 Task: Add an event with the title Training Session: Effective Conflict Resolution in Diverse Teams, date '2024/04/27', time 7:30 AM to 9:30 AMand add a description: Participants will learn how to structure their presentations in a clear and logical manner. They will explore techniques for capturing audience attention, developing a compelling opening, organizing content effectively, and delivering a memorable closing.Select event color  Graphite . Add location for the event as: Melbourne, Australia, logged in from the account softage.4@softage.netand send the event invitation to softage.2@softage.net and softage.3@softage.net. Set a reminder for the event Every weekday(Monday to Friday)
Action: Mouse moved to (69, 94)
Screenshot: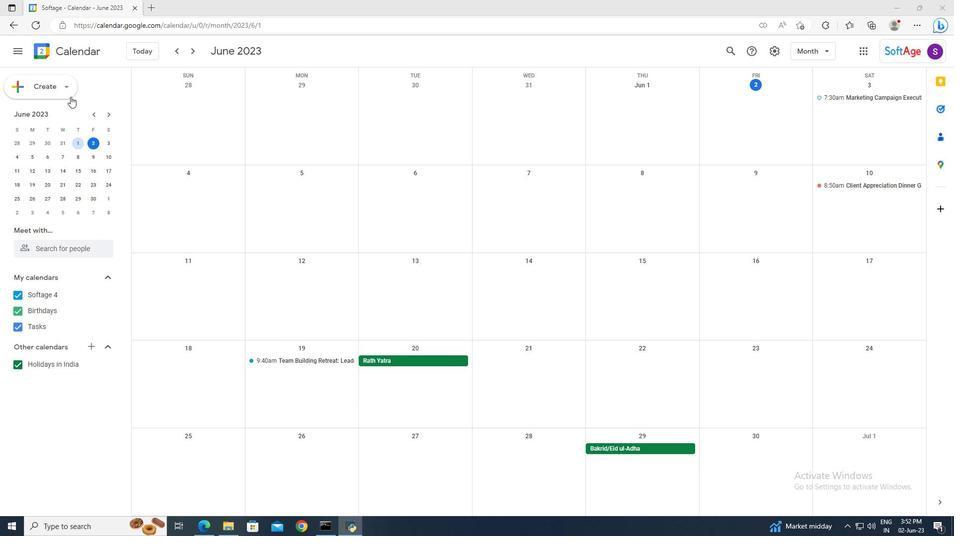 
Action: Mouse pressed left at (69, 94)
Screenshot: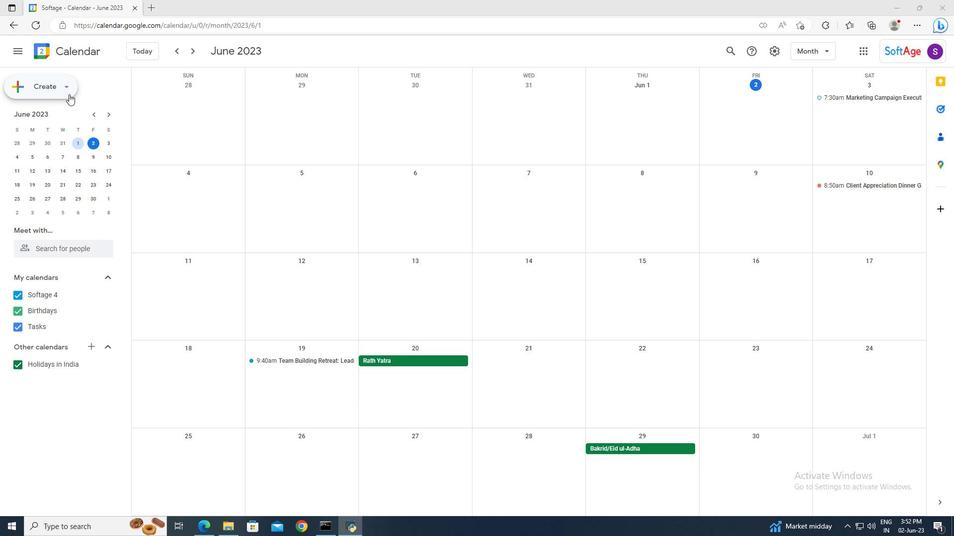 
Action: Mouse moved to (70, 105)
Screenshot: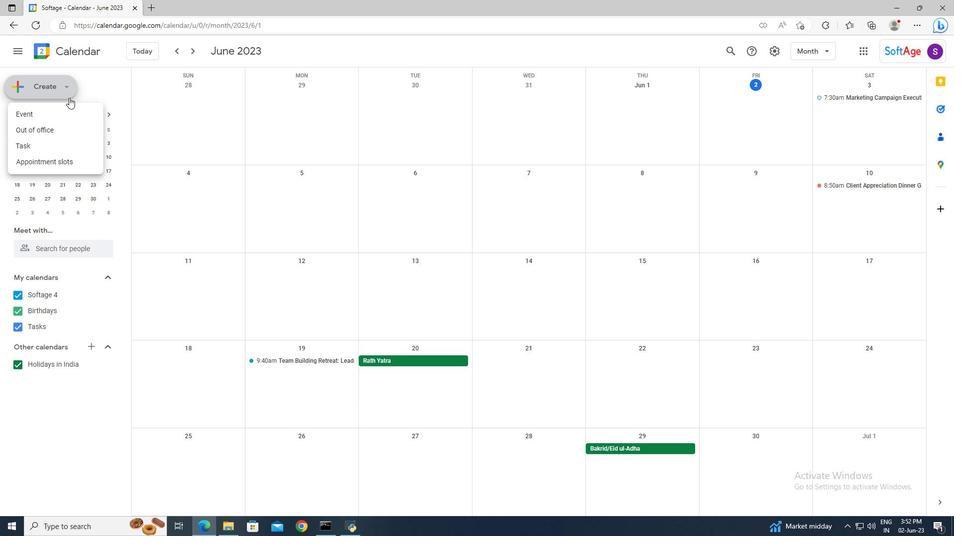 
Action: Mouse pressed left at (70, 105)
Screenshot: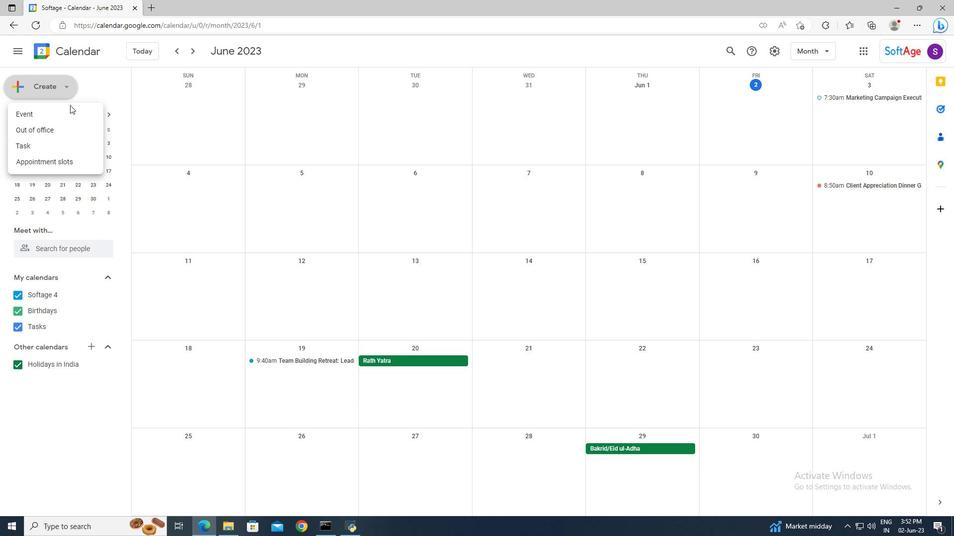
Action: Mouse moved to (71, 110)
Screenshot: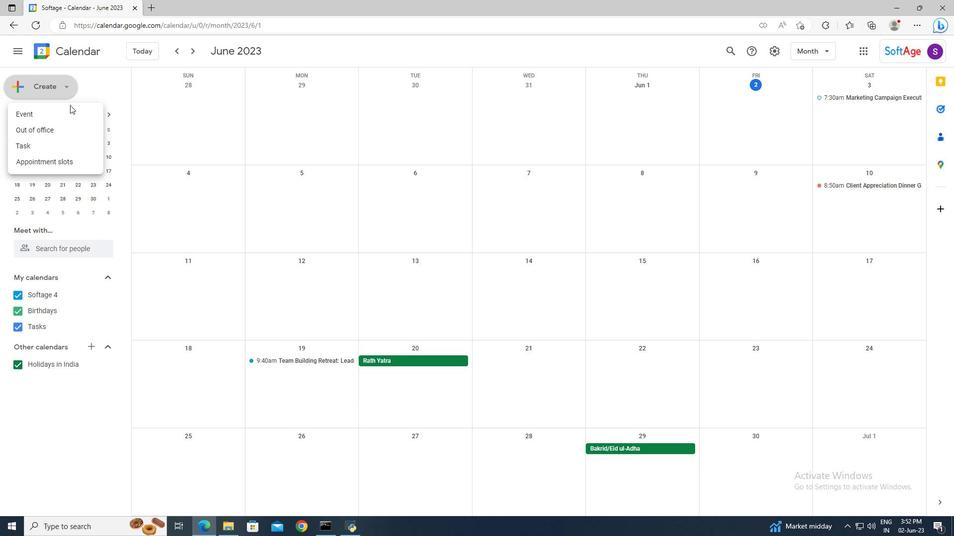 
Action: Mouse pressed left at (71, 110)
Screenshot: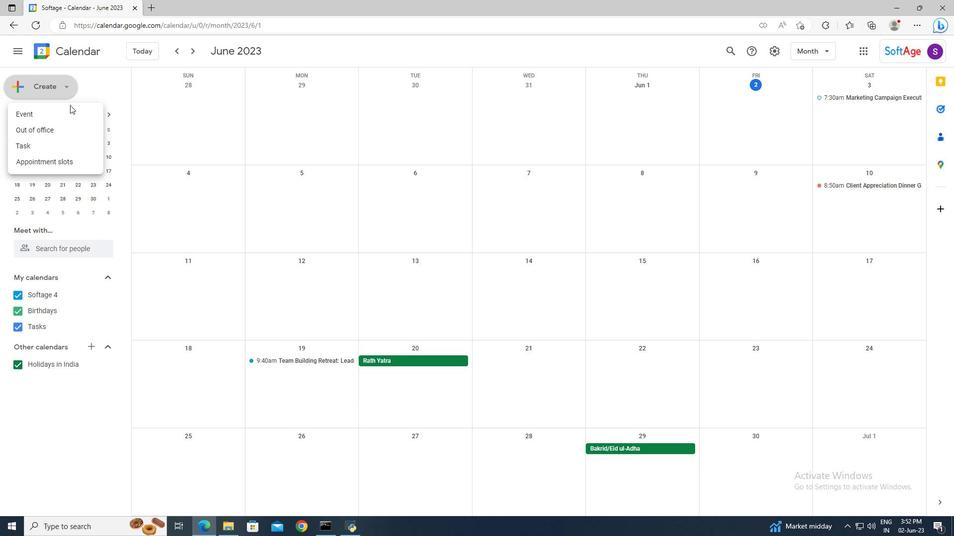 
Action: Mouse moved to (492, 337)
Screenshot: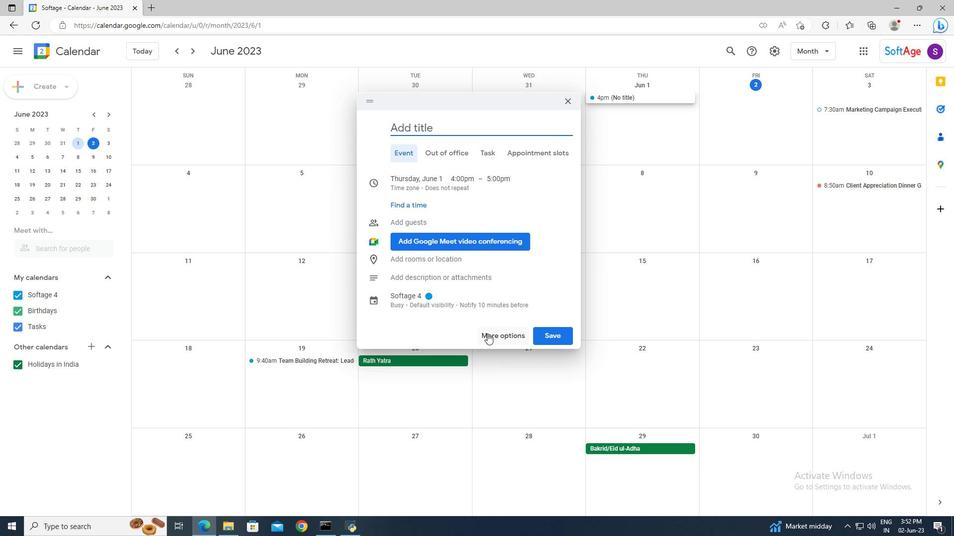 
Action: Mouse pressed left at (492, 337)
Screenshot: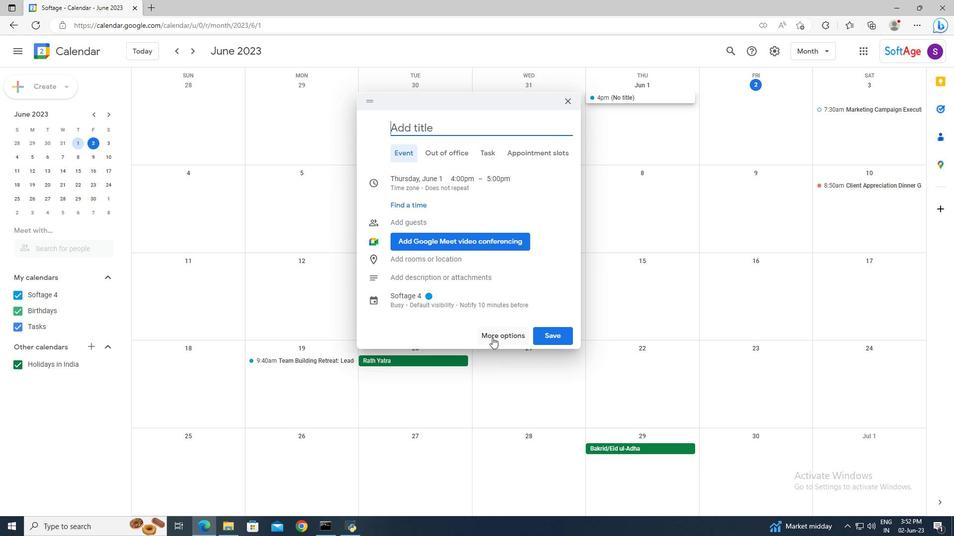 
Action: Mouse moved to (212, 58)
Screenshot: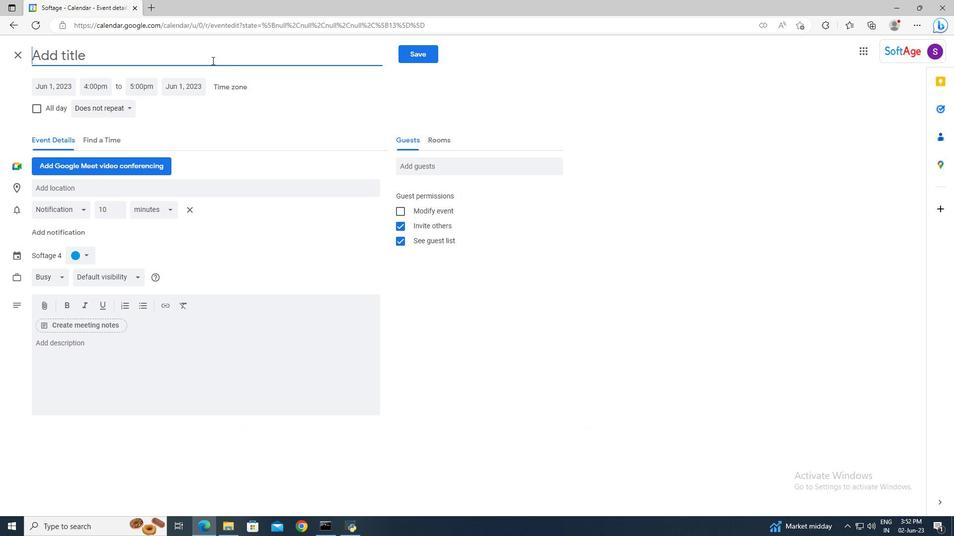 
Action: Mouse pressed left at (212, 58)
Screenshot: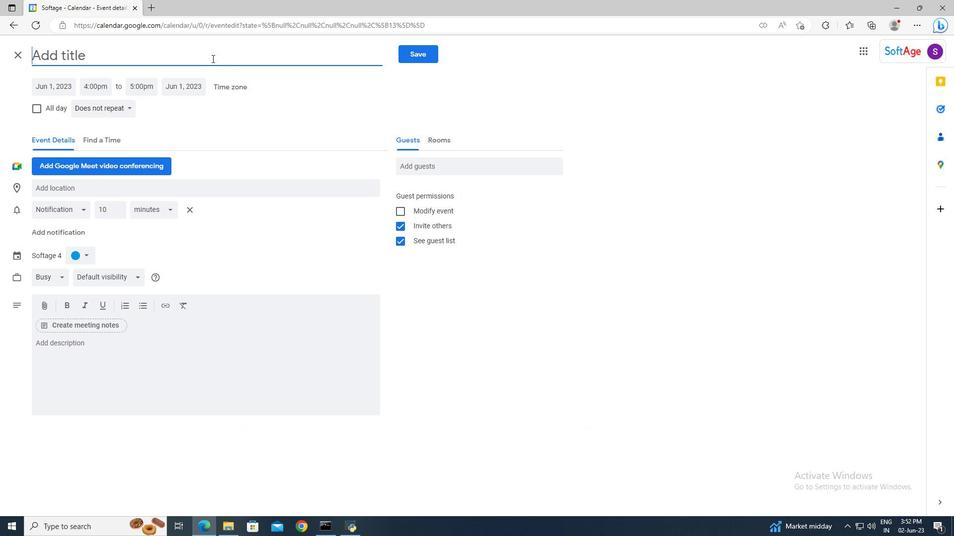 
Action: Key pressed <Key.shift>Training<Key.space><Key.shift_r>Session<Key.shift>:<Key.space><Key.shift>Effective<Key.space><Key.shift>Conflict<Key.space><Key.shift>Resolution<Key.space>in<Key.space><Key.shift>Diverse<Key.space><Key.shift>Teams
Screenshot: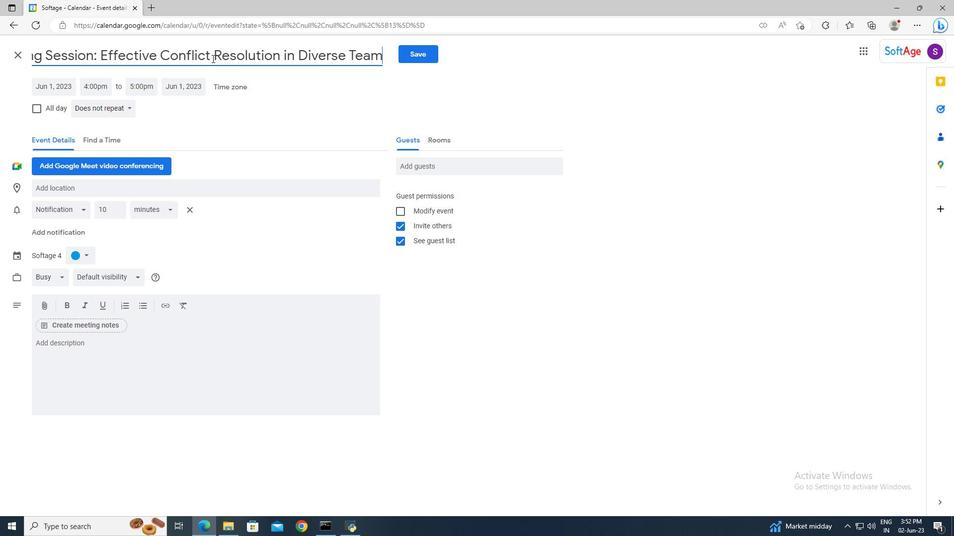 
Action: Mouse moved to (66, 90)
Screenshot: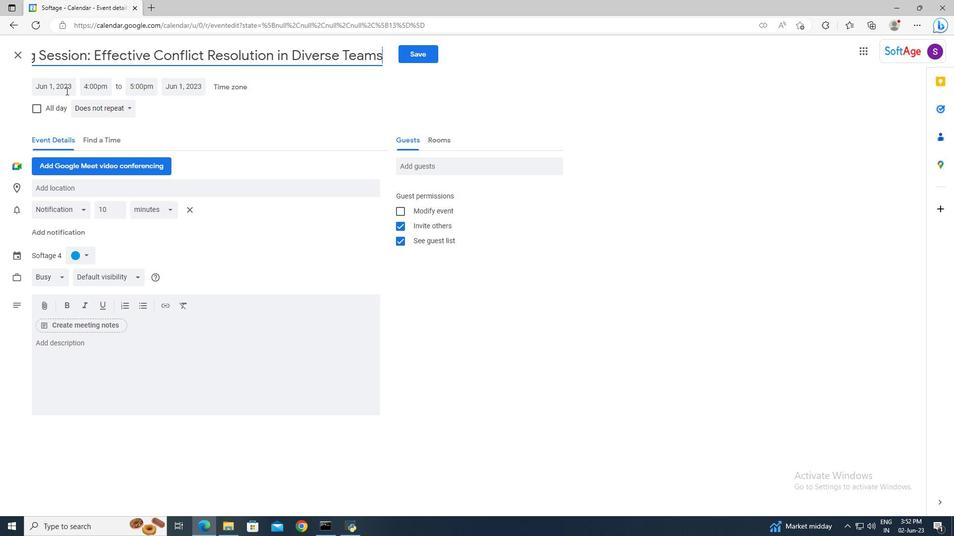 
Action: Mouse pressed left at (66, 90)
Screenshot: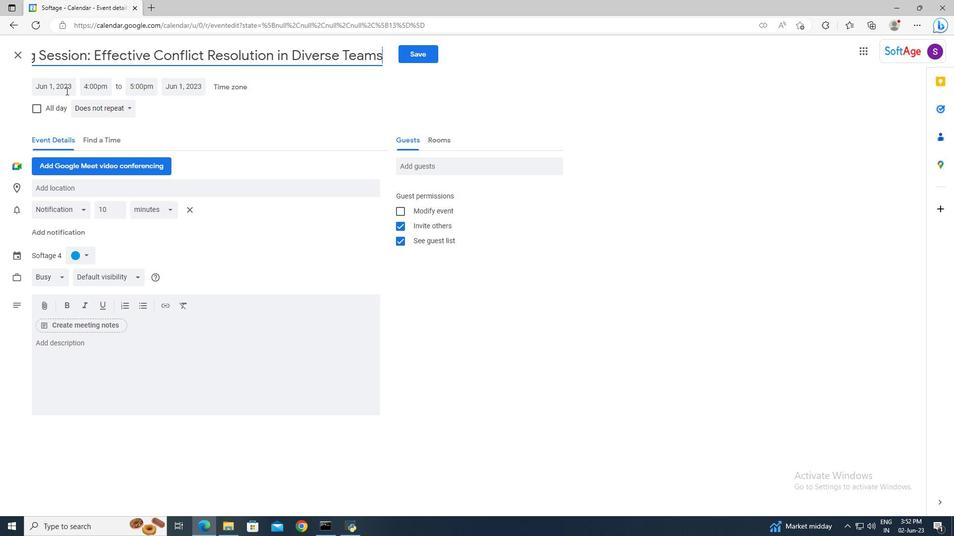 
Action: Key pressed 27/04/2024<Key.enter><Key.tab>7<Key.shift>:30am<Key.enter><Key.tab>9<Key.shift>:30am<Key.enter>
Screenshot: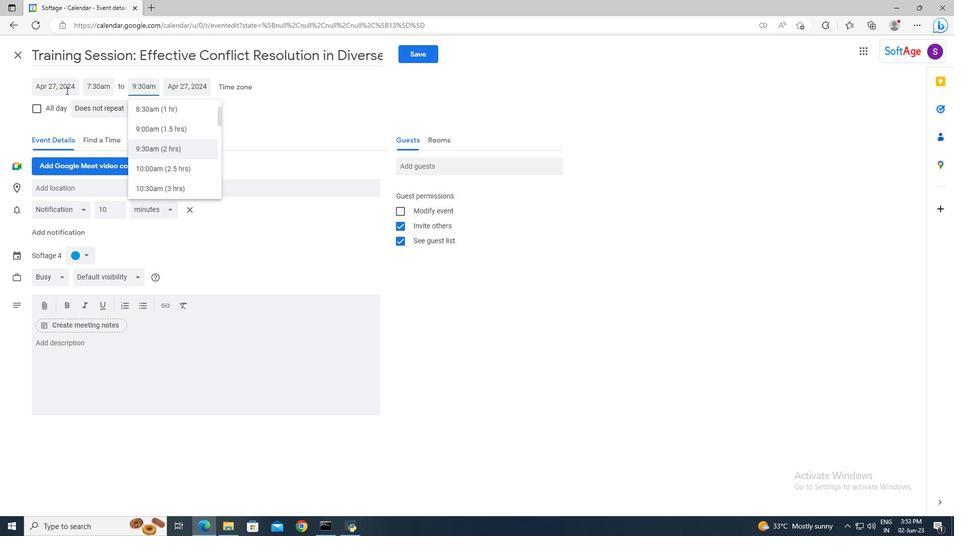 
Action: Mouse moved to (64, 345)
Screenshot: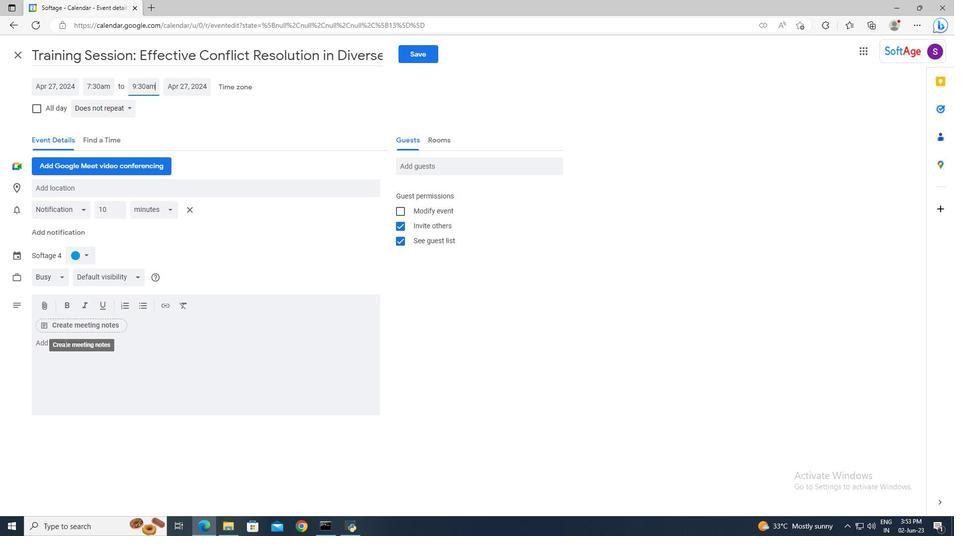 
Action: Mouse pressed left at (64, 345)
Screenshot: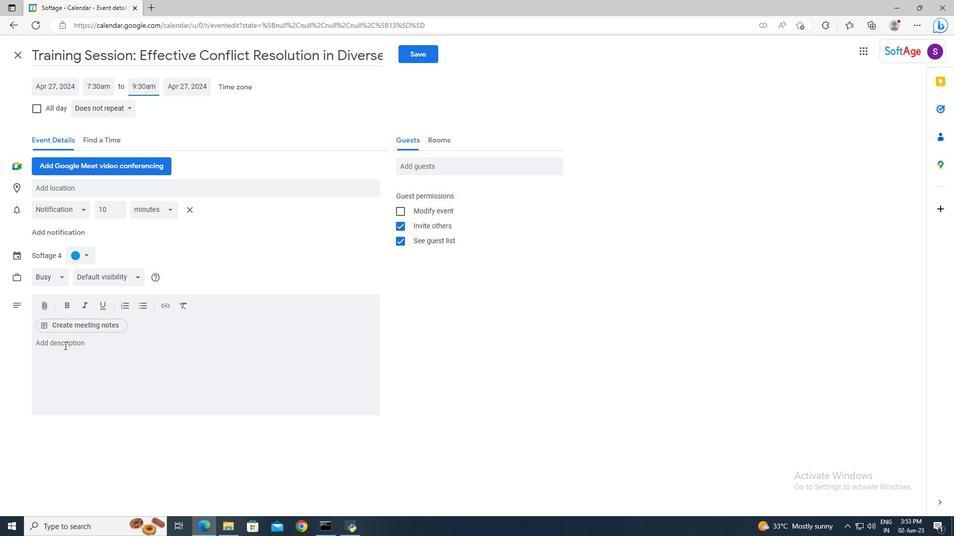 
Action: Key pressed <Key.shift>Participants<Key.space>will<Key.space>learn<Key.space>how<Key.space>to<Key.space>structure<Key.space>their<Key.space>presentations<Key.space>in<Key.space>a<Key.space>clear<Key.space>and<Key.space>logical<Key.space>manner.<Key.space><Key.shift><Key.shift><Key.shift><Key.shift>They<Key.space>will<Key.space>explore<Key.space>techniques<Key.space>for<Key.space>capturing<Key.space>audience<Key.space>attention,<Key.space>developing<Key.space>a<Key.space>compelling<Key.space>opening,<Key.space>organizing<Key.space>content<Key.space>effectively,<Key.space>and<Key.space>delivering<Key.space>a<Key.space>memorable<Key.space>closing.
Screenshot: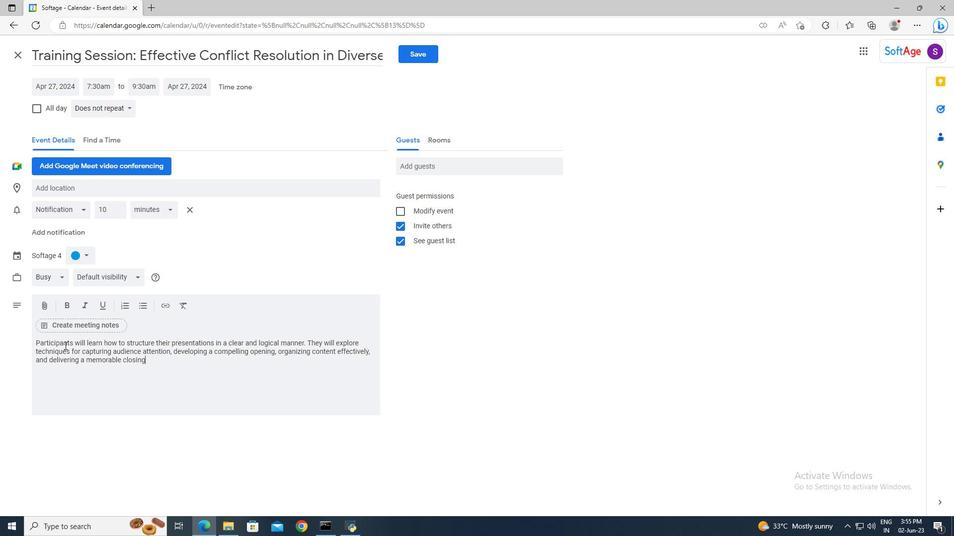 
Action: Mouse moved to (87, 260)
Screenshot: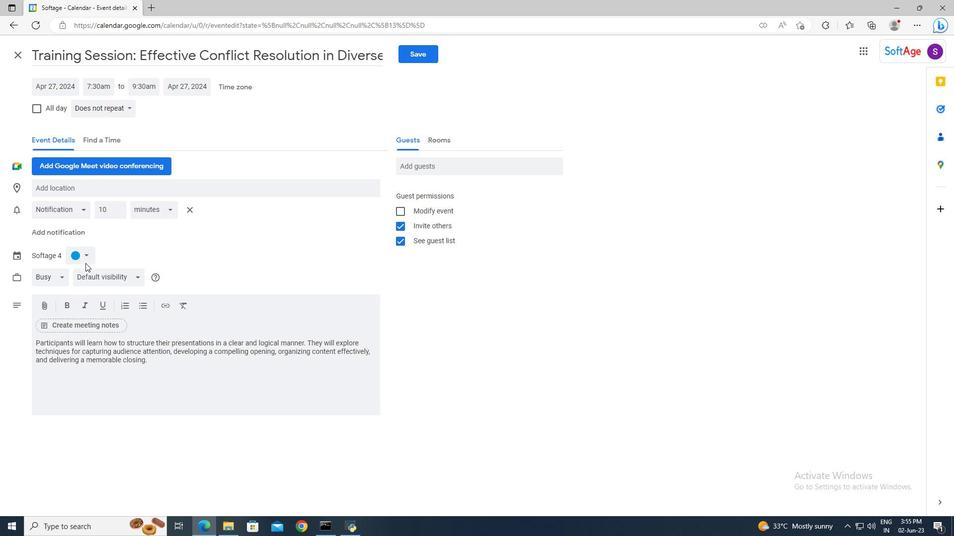 
Action: Mouse pressed left at (87, 260)
Screenshot: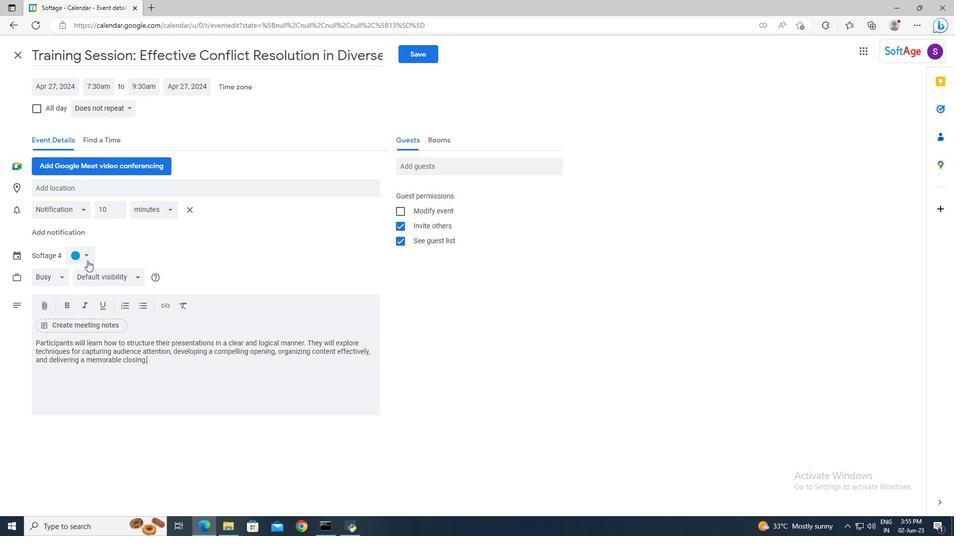 
Action: Mouse moved to (73, 311)
Screenshot: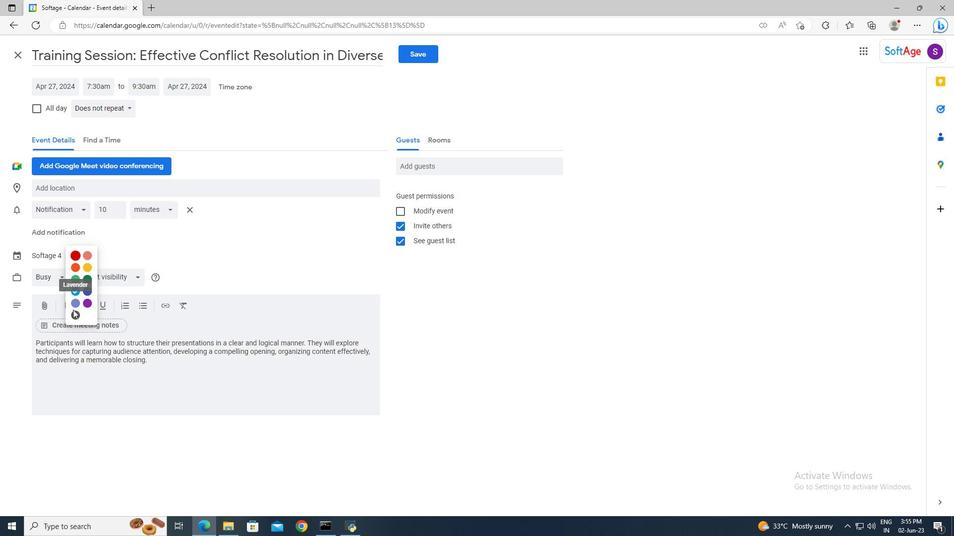 
Action: Mouse pressed left at (73, 311)
Screenshot: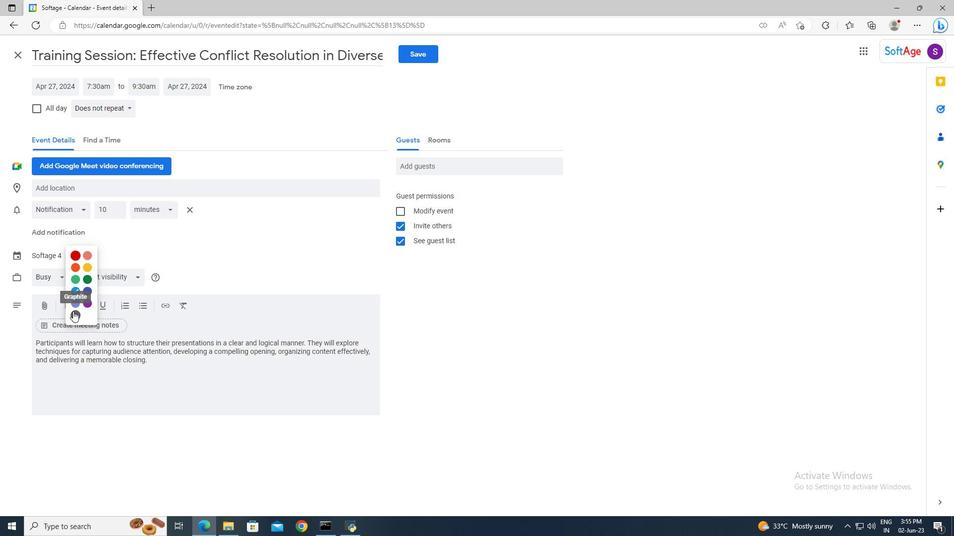 
Action: Mouse moved to (70, 192)
Screenshot: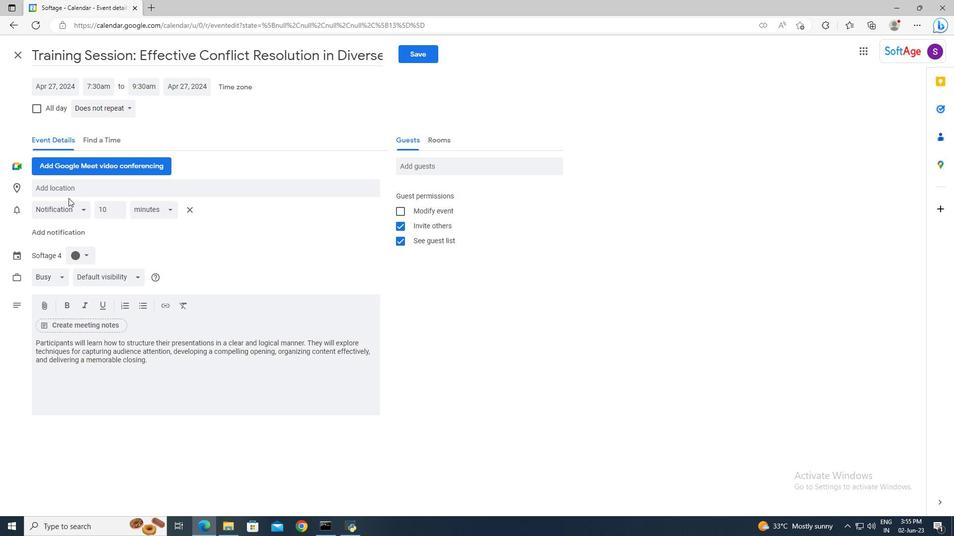
Action: Mouse pressed left at (70, 192)
Screenshot: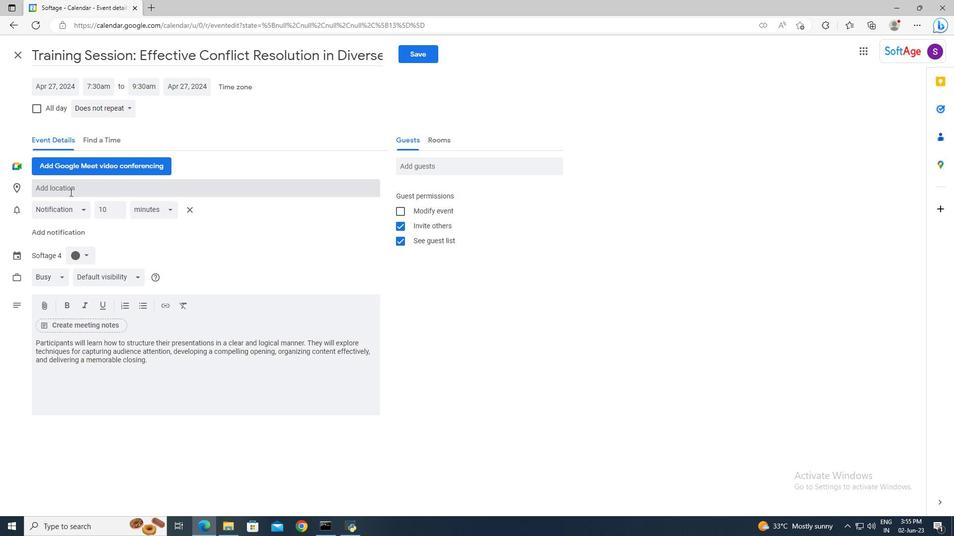 
Action: Mouse moved to (70, 192)
Screenshot: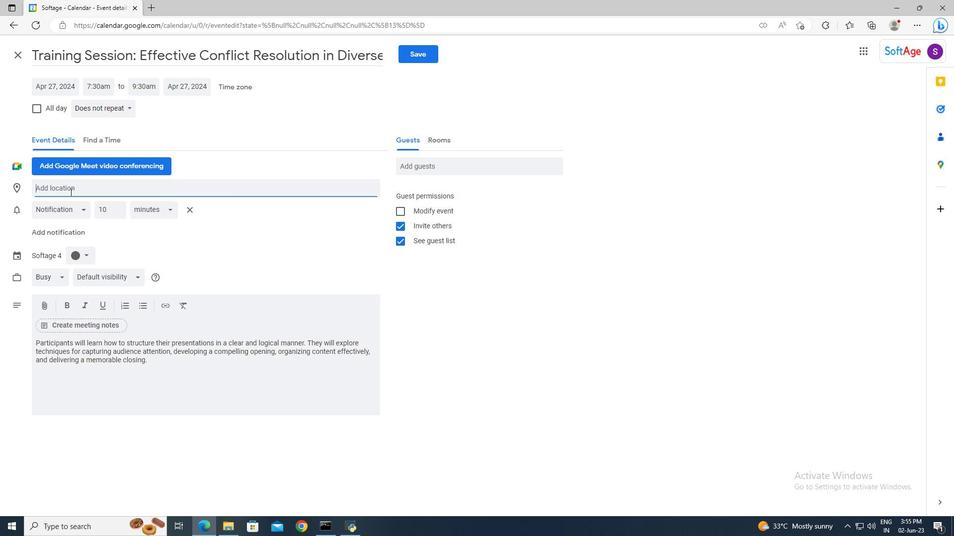 
Action: Key pressed <Key.shift>Melbourne,<Key.space><Key.shift>Australia
Screenshot: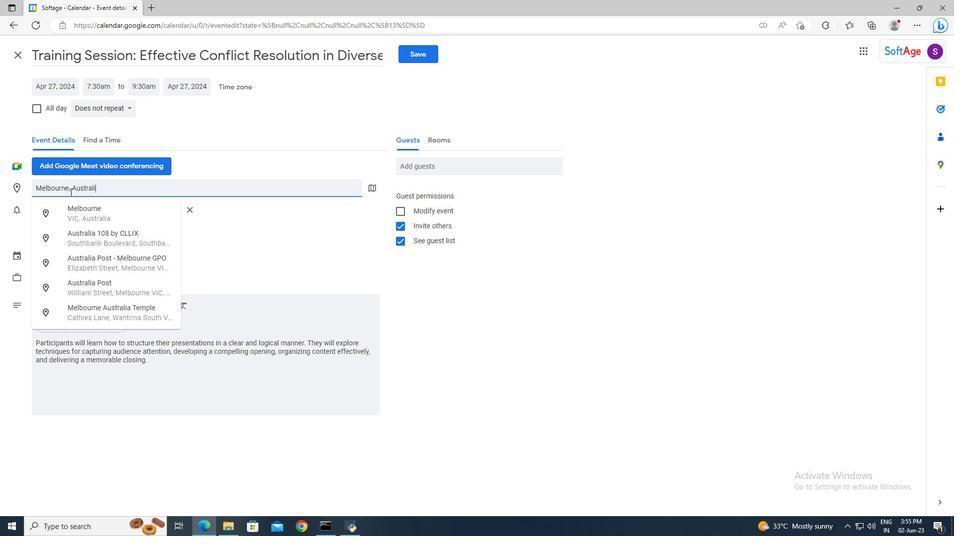 
Action: Mouse moved to (80, 218)
Screenshot: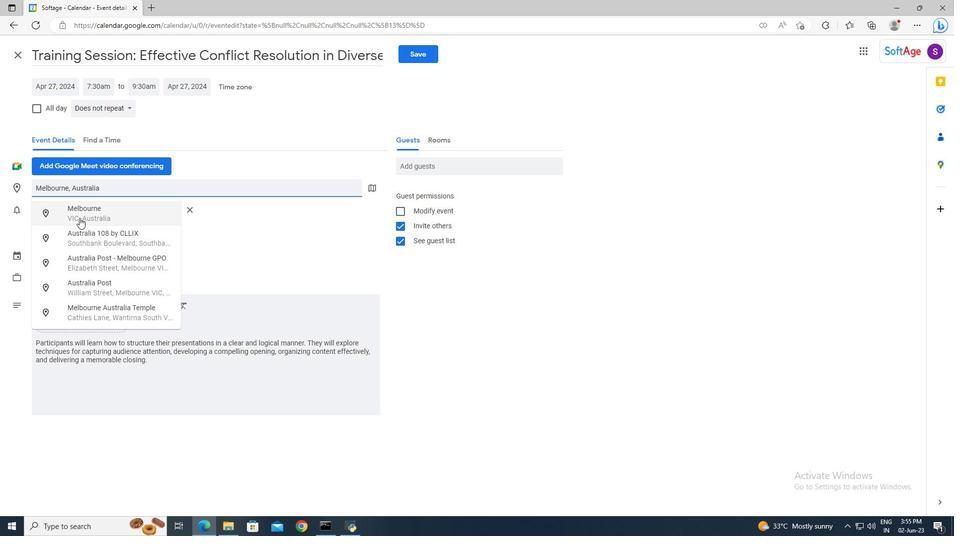 
Action: Mouse pressed left at (80, 218)
Screenshot: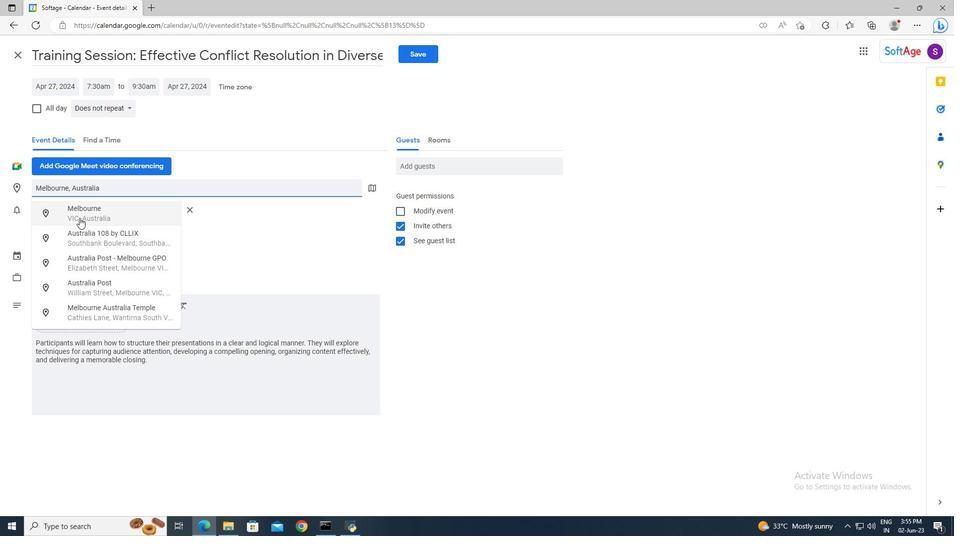 
Action: Mouse moved to (423, 171)
Screenshot: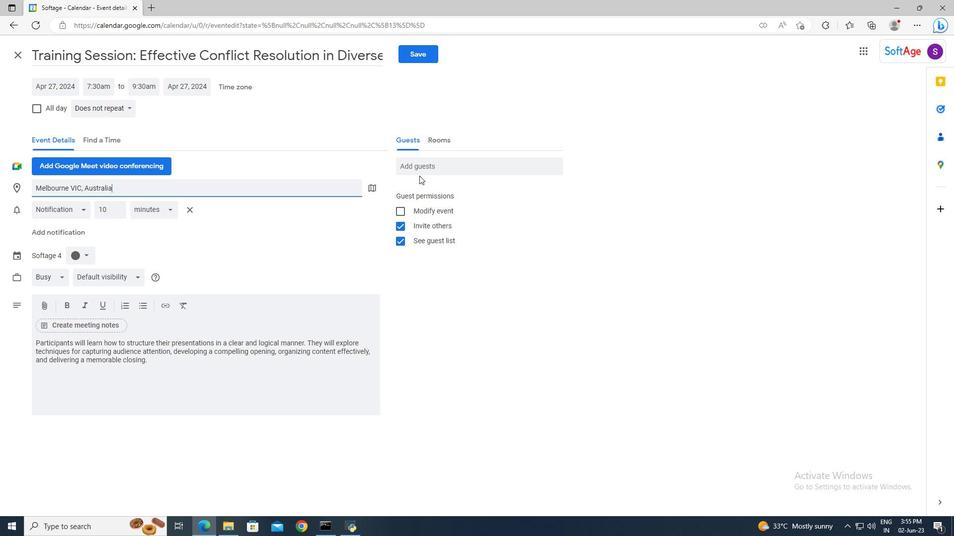 
Action: Mouse pressed left at (423, 171)
Screenshot: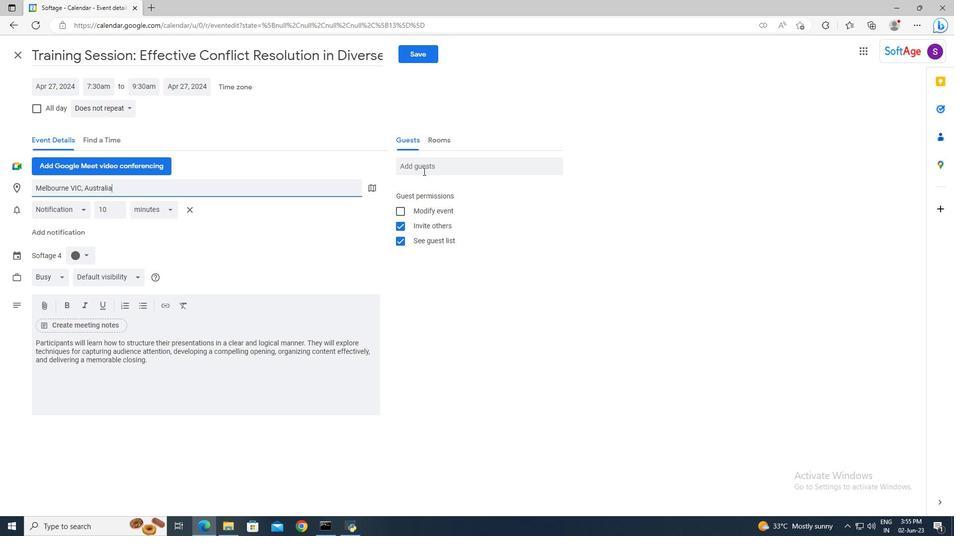 
Action: Mouse moved to (411, 164)
Screenshot: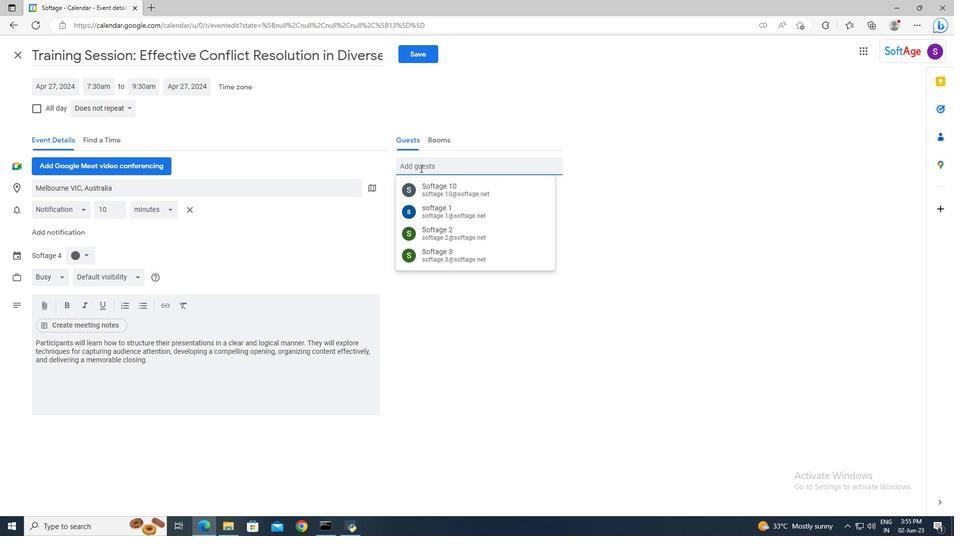 
Action: Key pressed softage.2<Key.shift>@softage.net<Key.enter>softage.3<Key.shift><Key.shift><Key.shift><Key.shift><Key.shift><Key.shift><Key.shift><Key.shift><Key.shift><Key.shift>@softage.net<Key.enter>
Screenshot: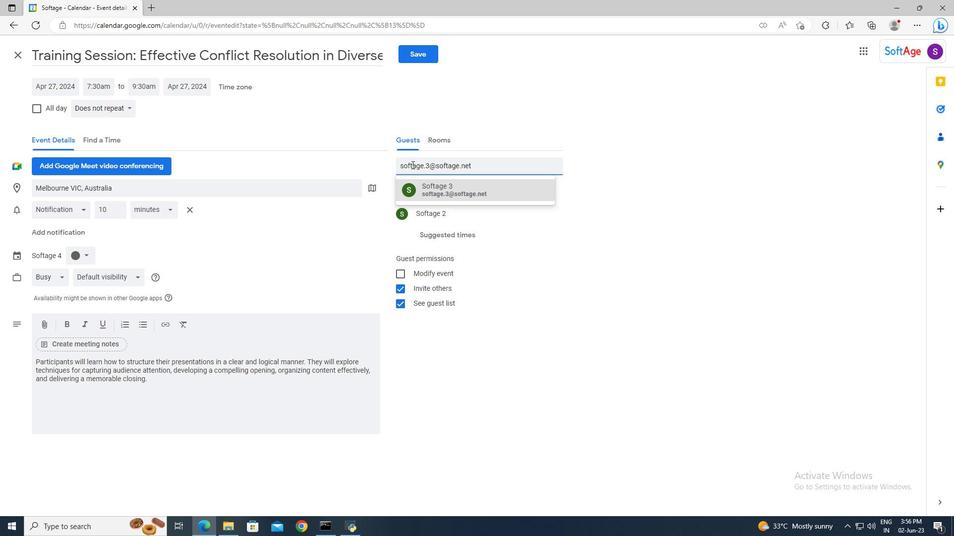 
Action: Mouse moved to (128, 104)
Screenshot: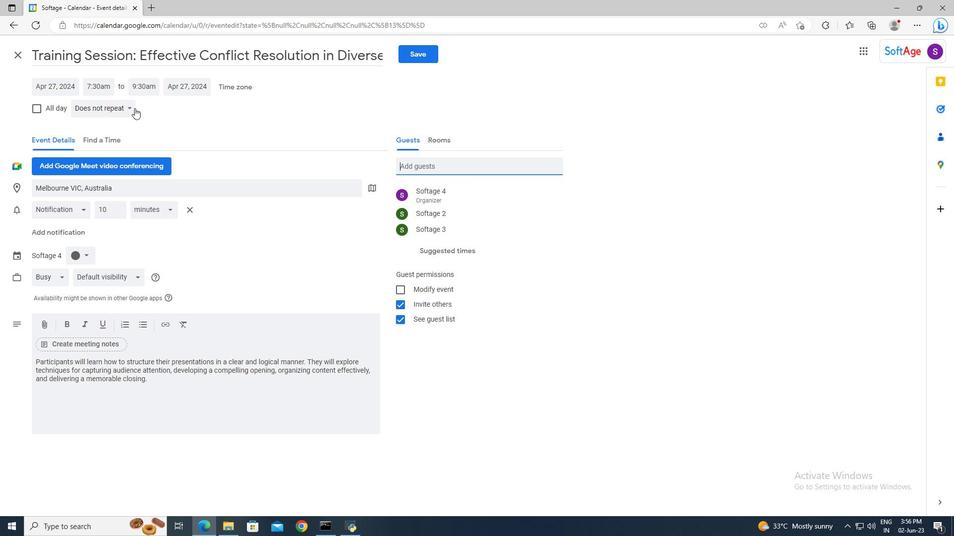 
Action: Mouse pressed left at (128, 104)
Screenshot: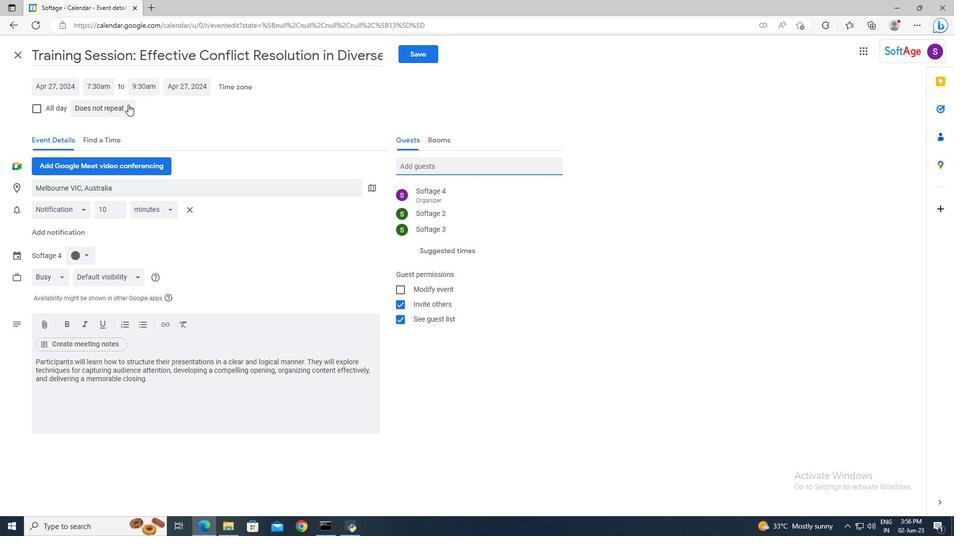 
Action: Mouse moved to (131, 216)
Screenshot: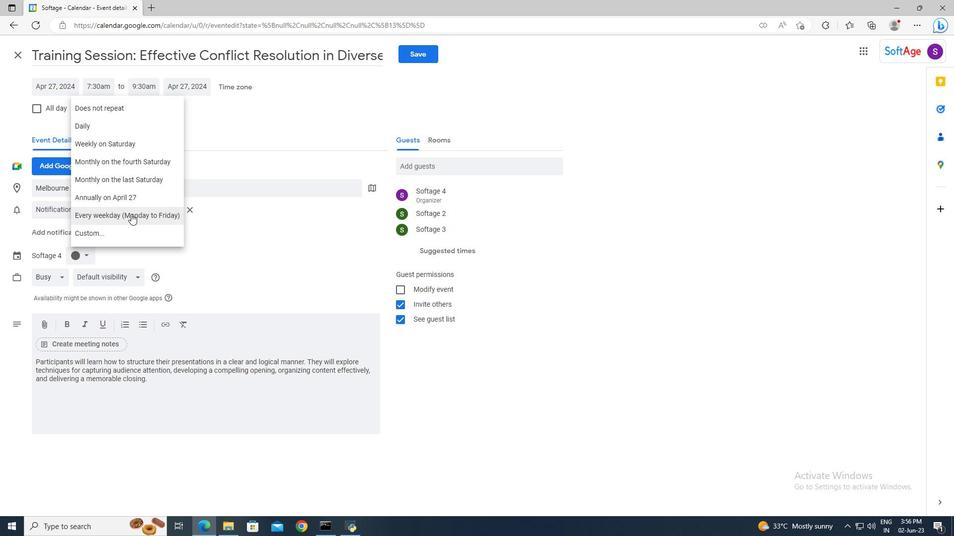 
Action: Mouse pressed left at (131, 216)
Screenshot: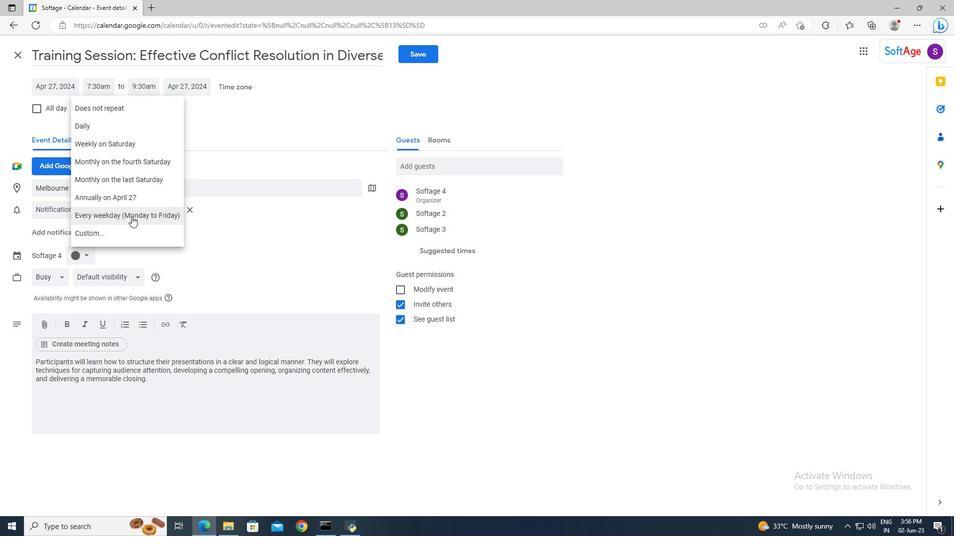 
Action: Mouse moved to (408, 56)
Screenshot: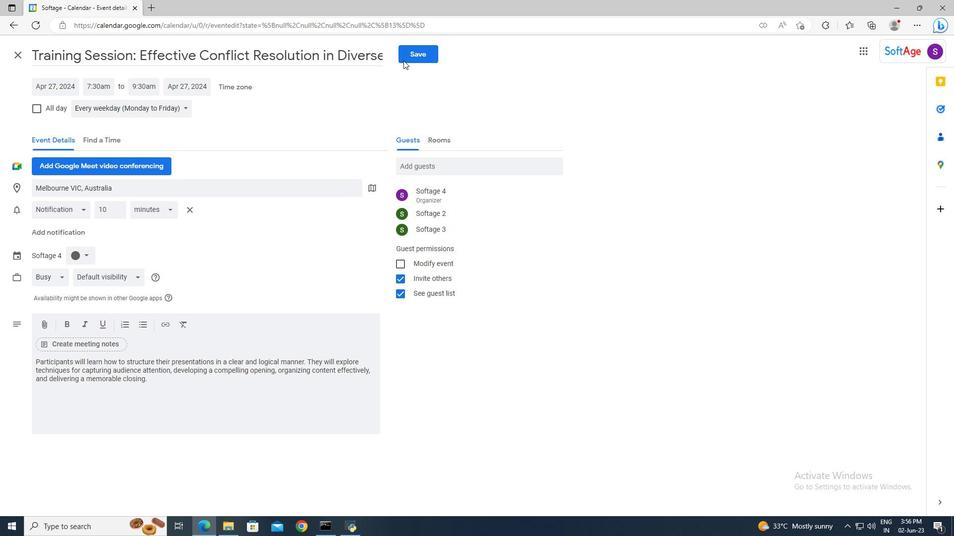 
Action: Mouse pressed left at (408, 56)
Screenshot: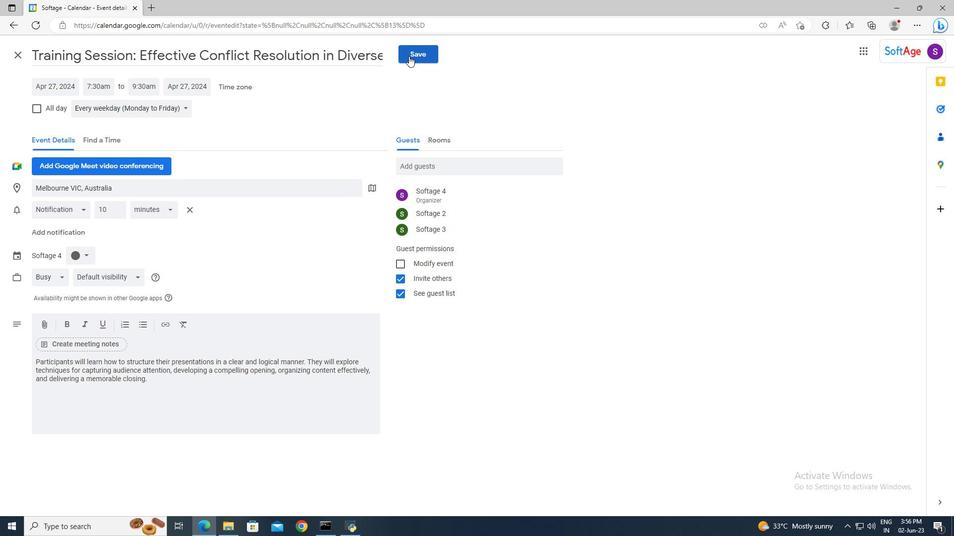 
Action: Mouse moved to (566, 296)
Screenshot: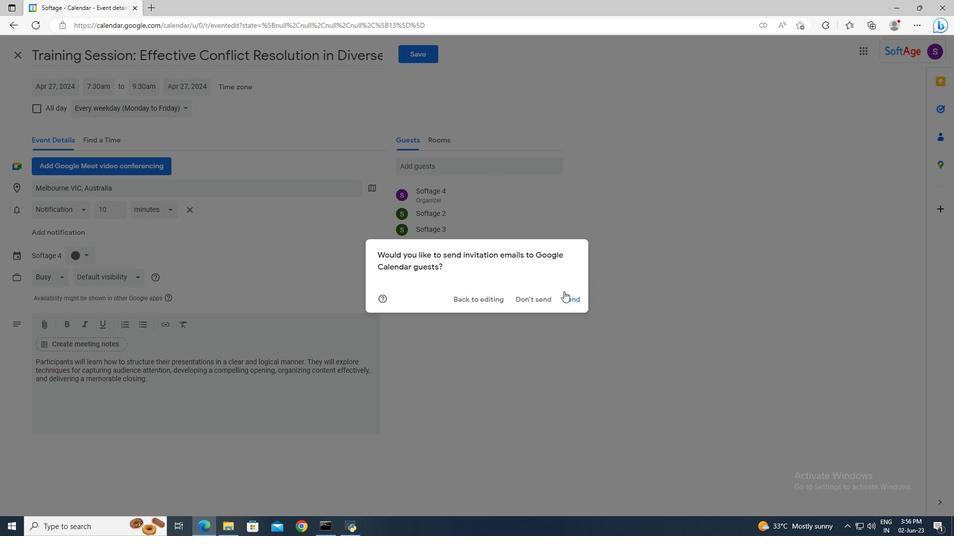 
Action: Mouse pressed left at (566, 296)
Screenshot: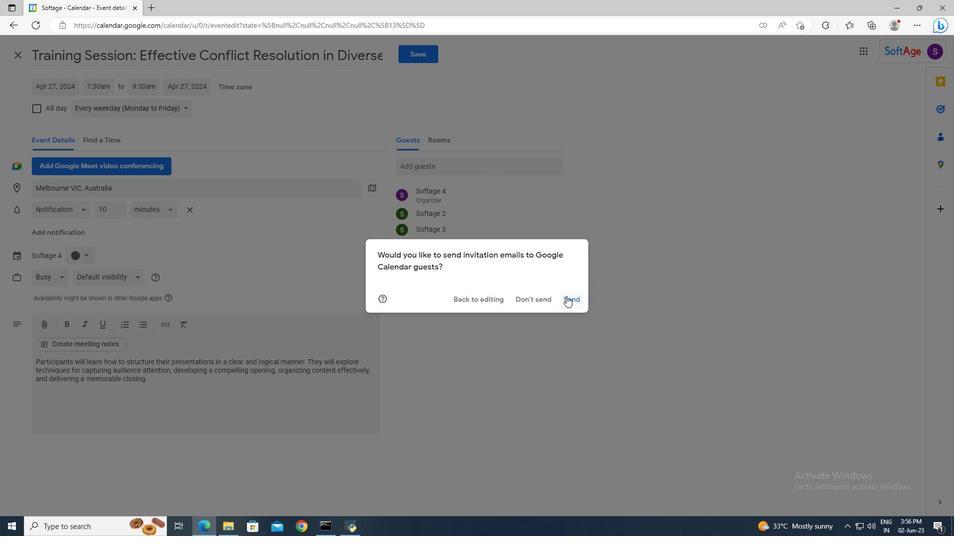 
